 Task: Use the formula "RIGHTB" in spreadsheet "Project portfolio".
Action: Mouse moved to (147, 107)
Screenshot: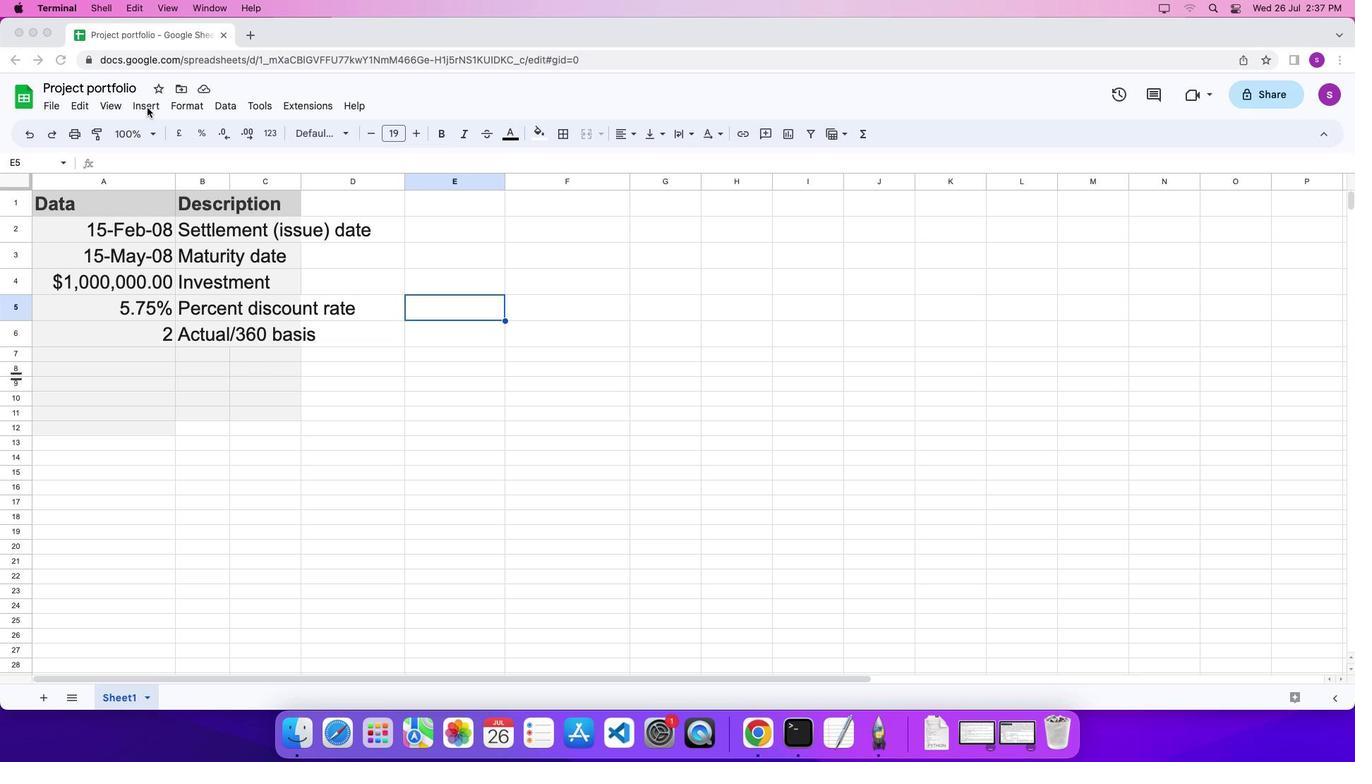 
Action: Mouse pressed left at (147, 107)
Screenshot: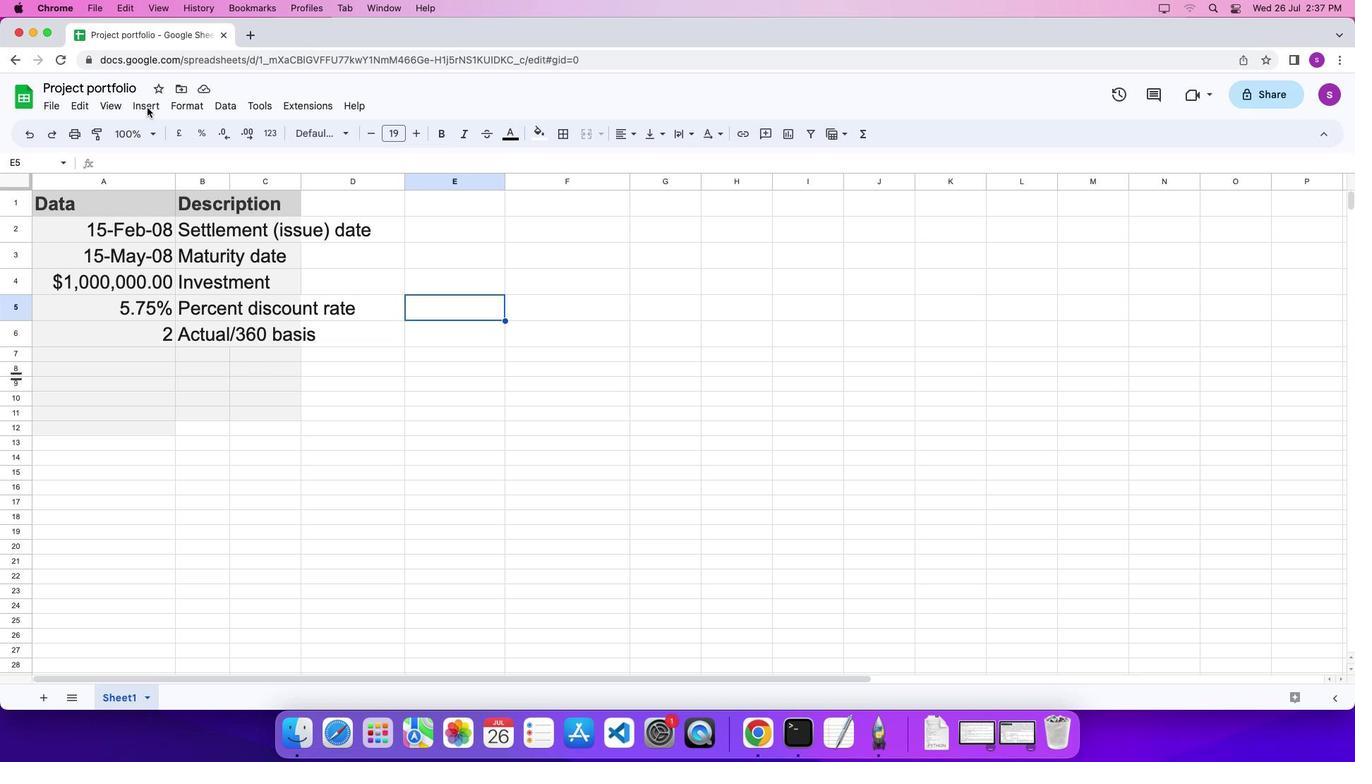 
Action: Mouse moved to (151, 108)
Screenshot: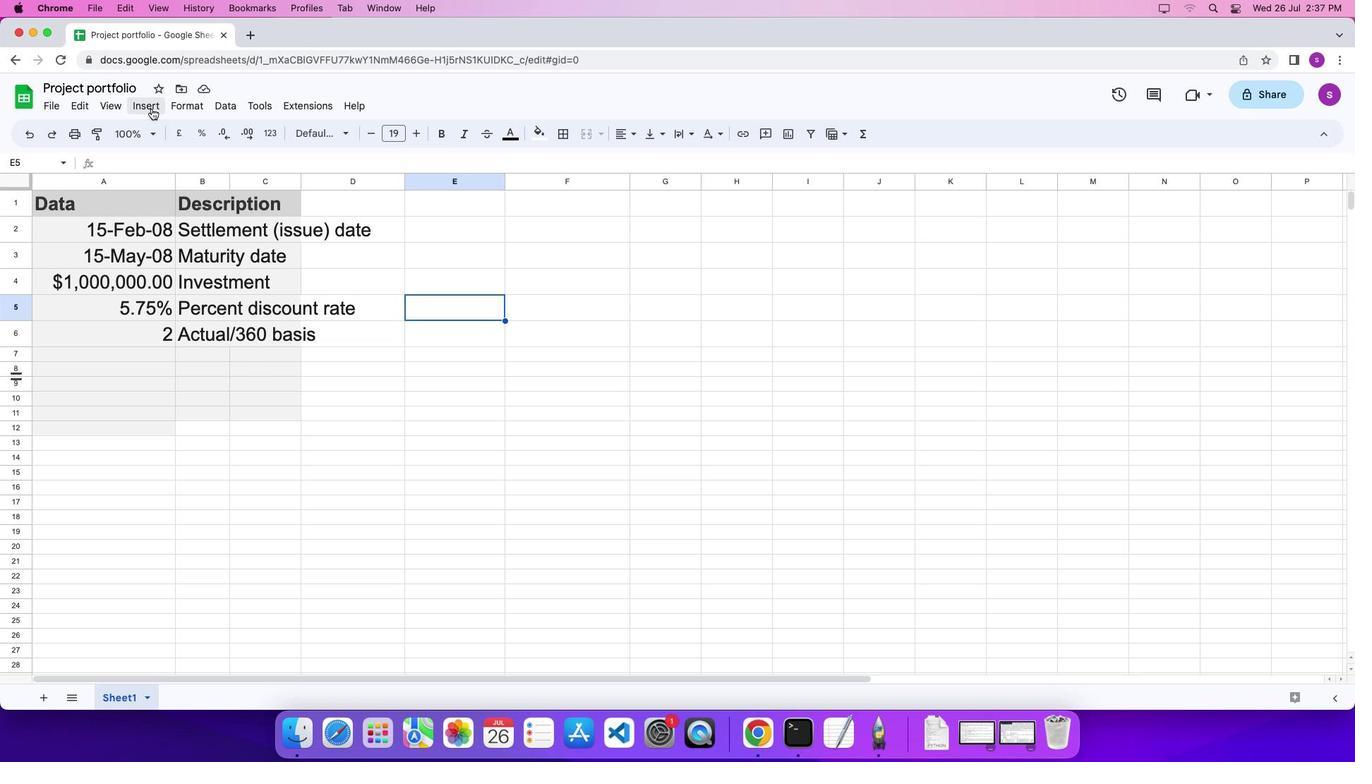 
Action: Mouse pressed left at (151, 108)
Screenshot: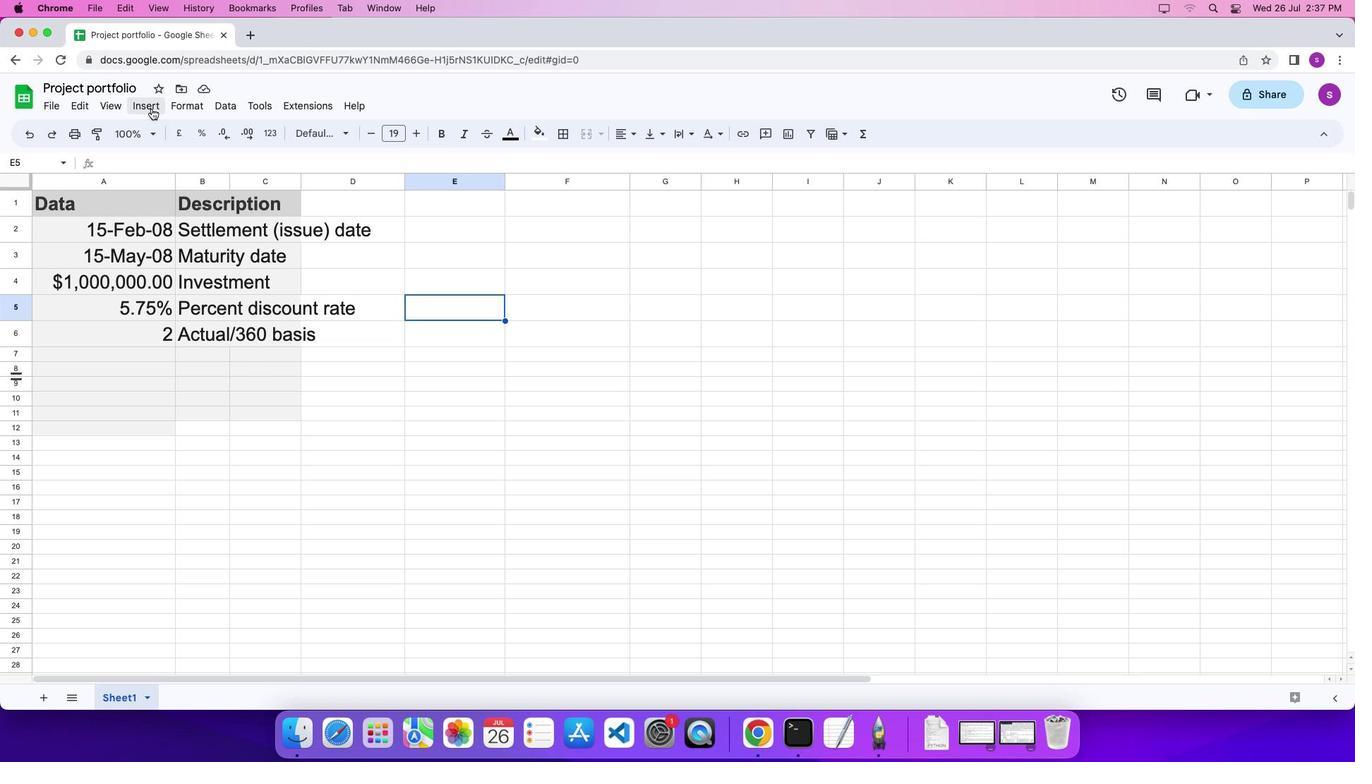 
Action: Mouse moved to (616, 652)
Screenshot: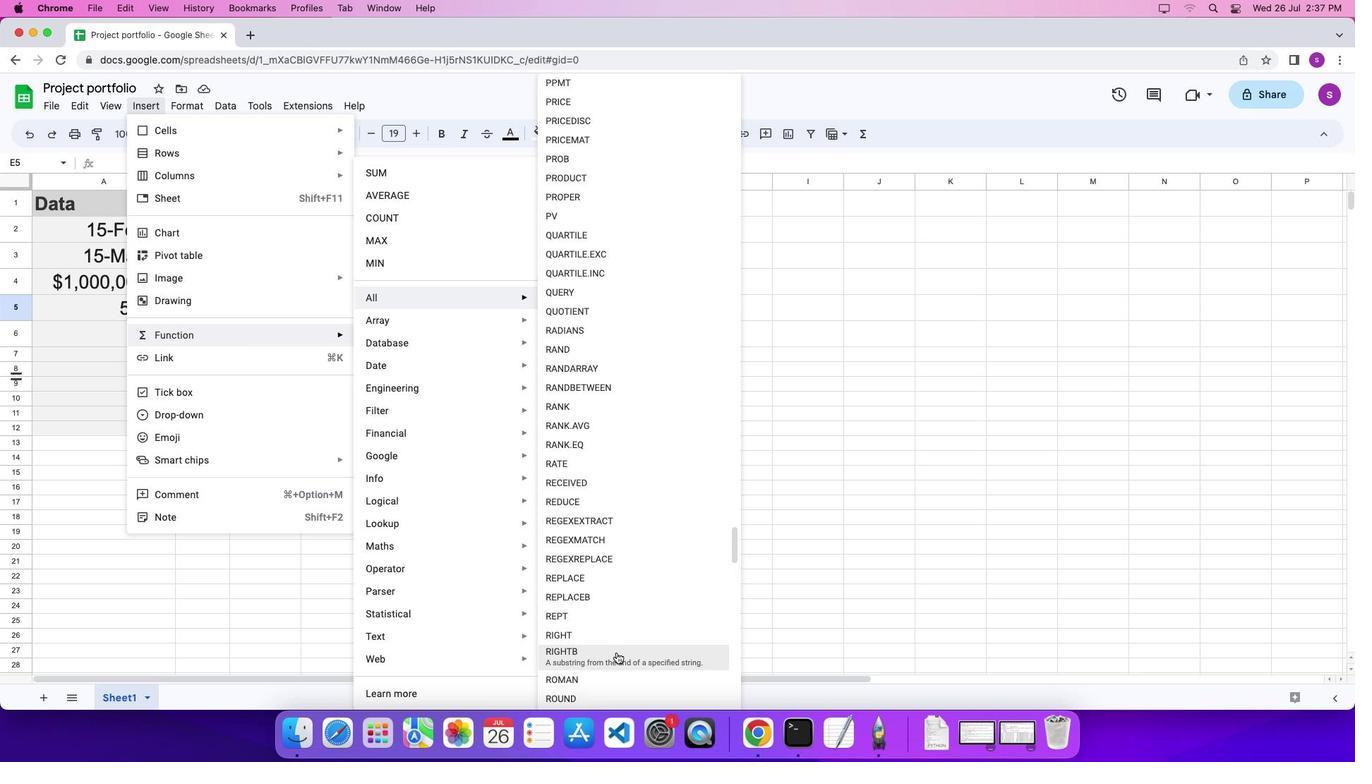 
Action: Mouse pressed left at (616, 652)
Screenshot: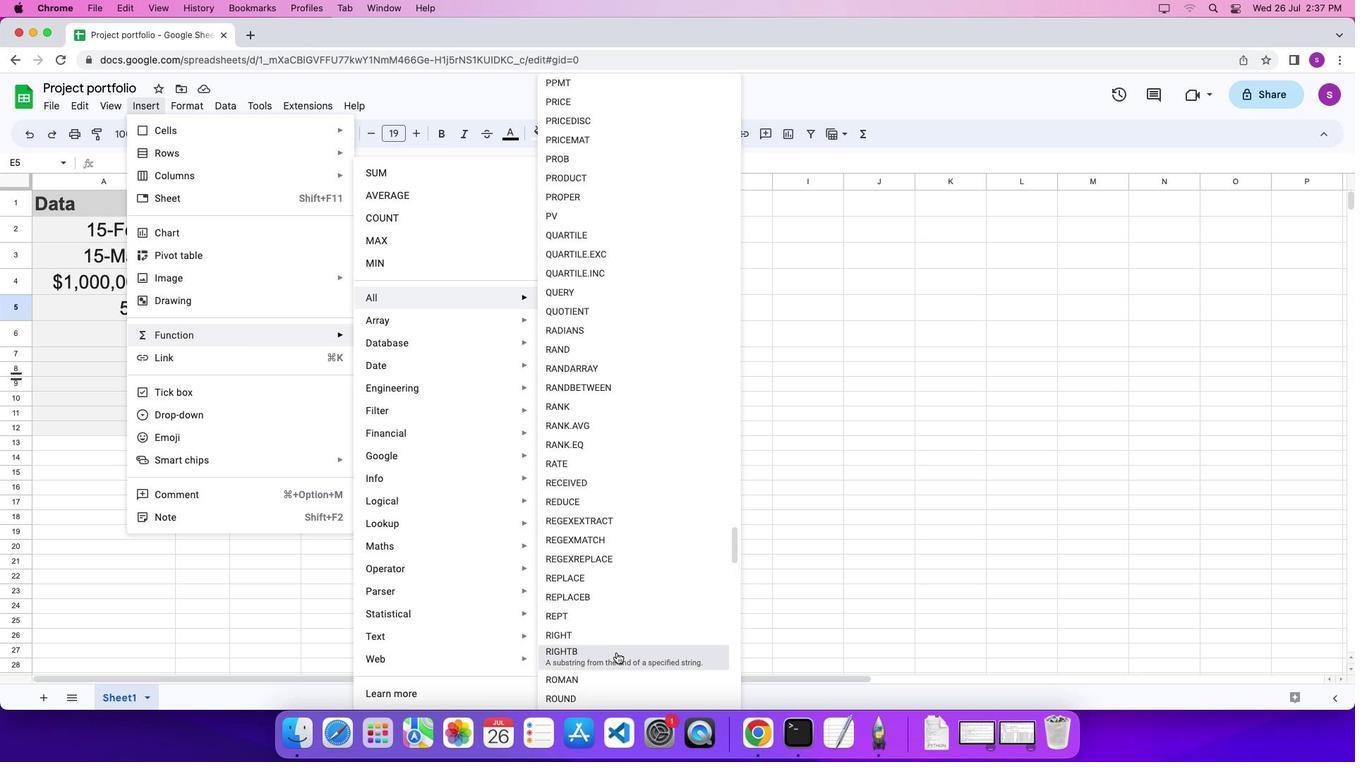 
Action: Mouse moved to (606, 517)
Screenshot: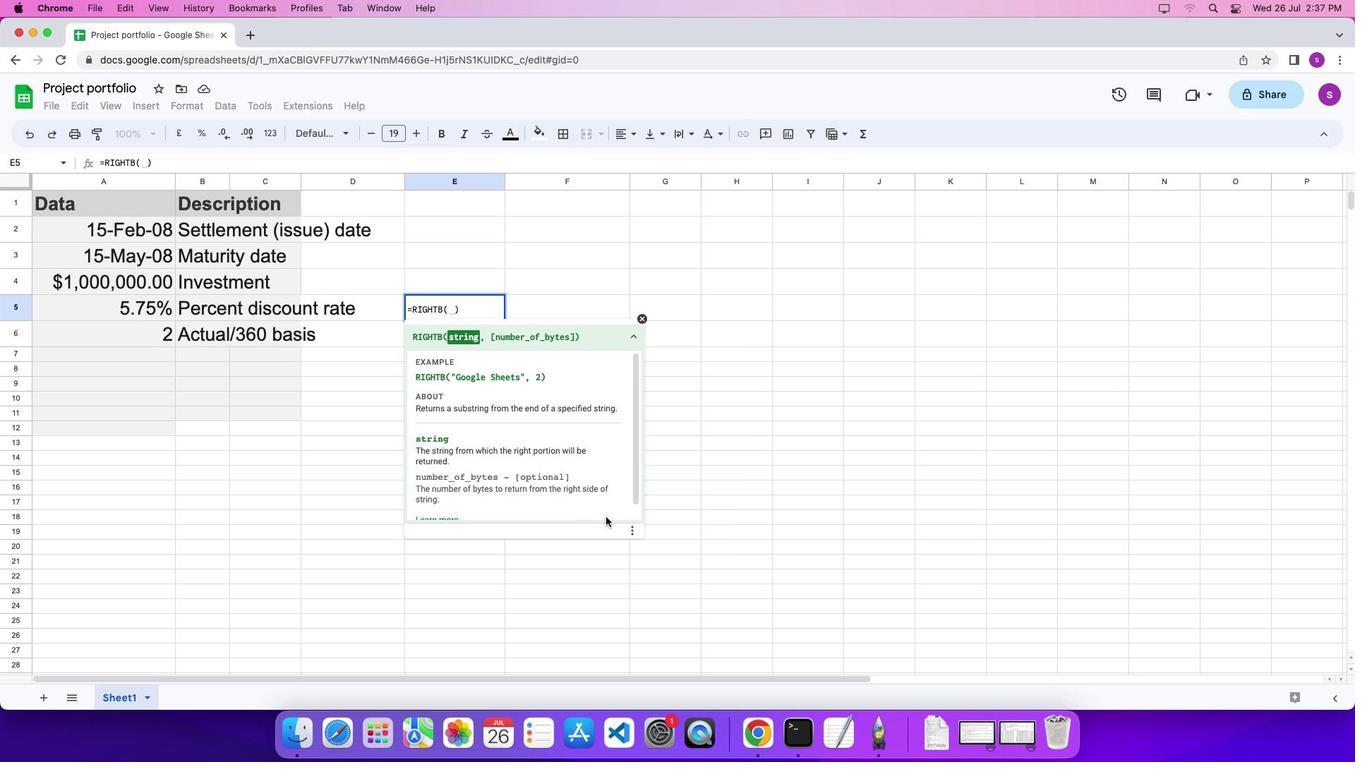 
Action: Key pressed Key.shift_r'"'Key.shift'G''o''o''g''l''e'Key.space's''h''e''e''t'Key.shift_r'"'',''3''\x03'
Screenshot: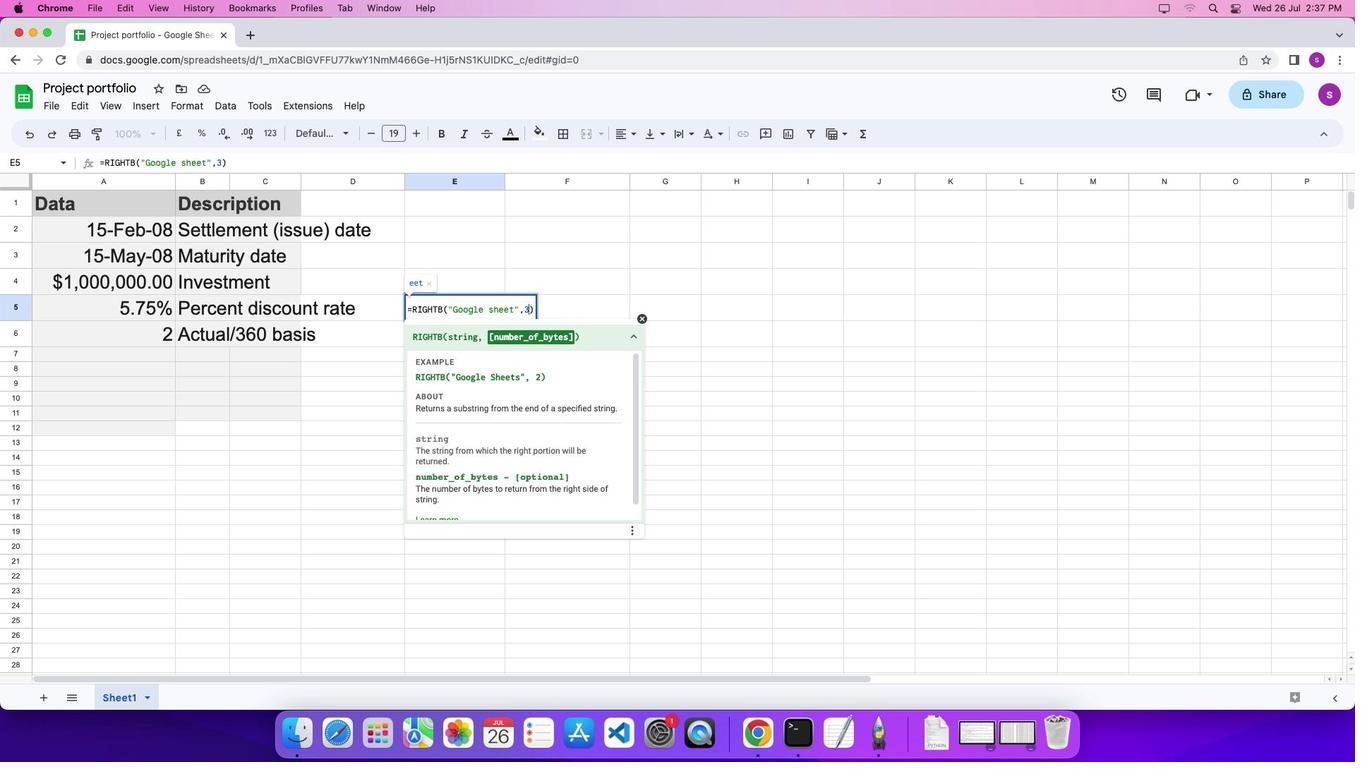 
